 Task: Create a due date automation trigger when advanced on, 2 days before a card is due add dates not due today at 11:00 AM.
Action: Mouse moved to (810, 238)
Screenshot: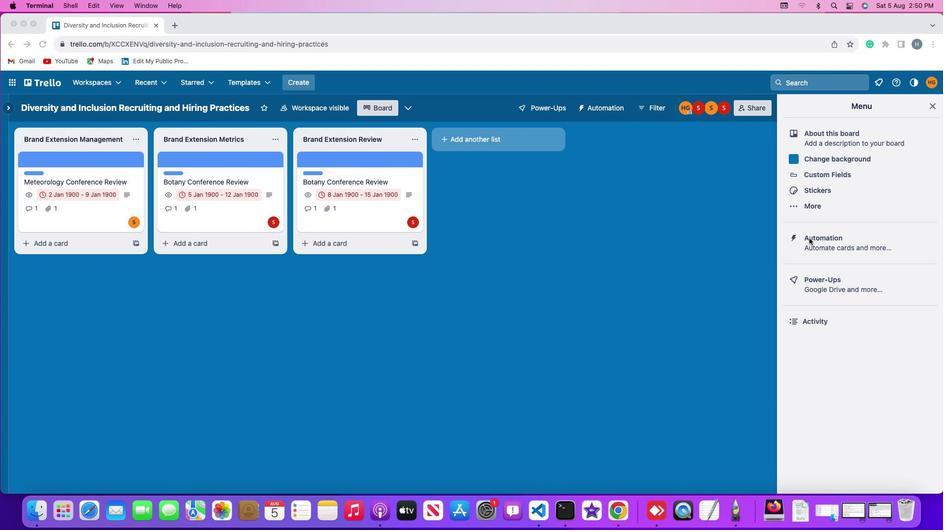 
Action: Mouse pressed left at (810, 238)
Screenshot: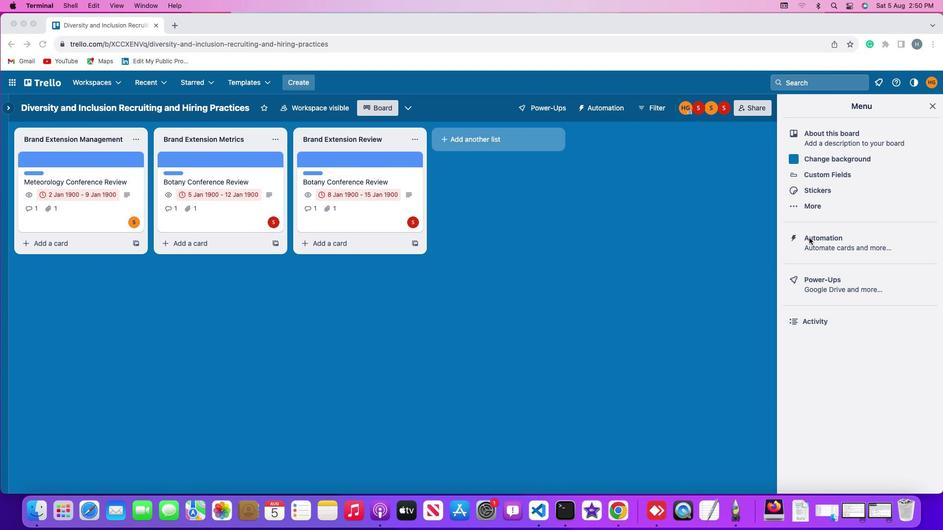 
Action: Mouse pressed left at (810, 238)
Screenshot: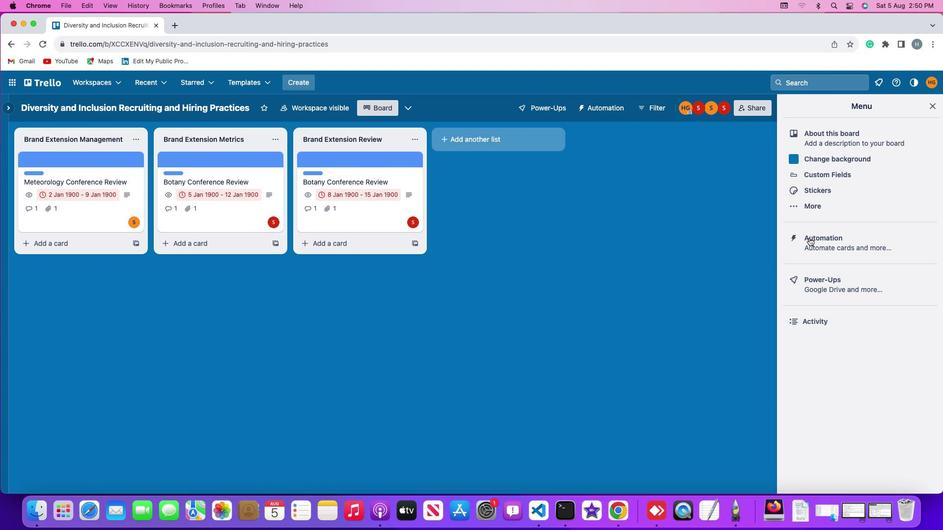 
Action: Mouse moved to (65, 232)
Screenshot: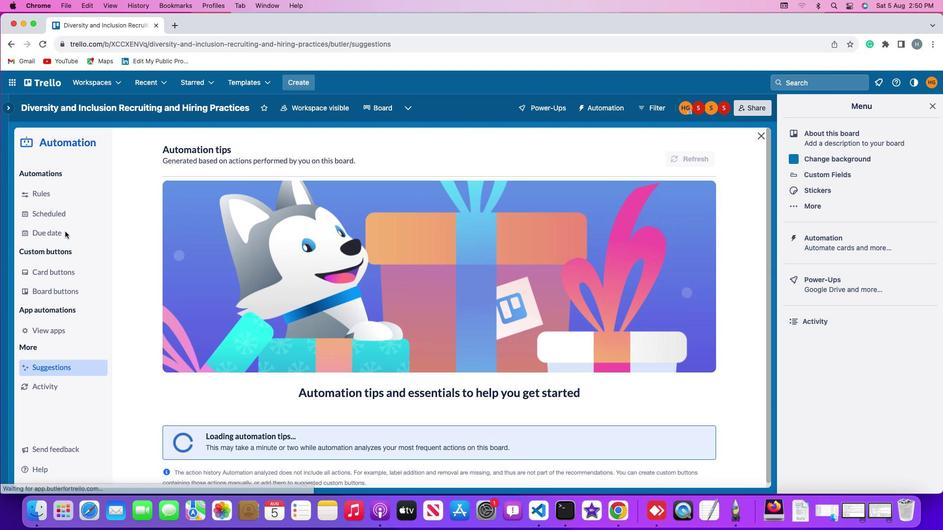 
Action: Mouse pressed left at (65, 232)
Screenshot: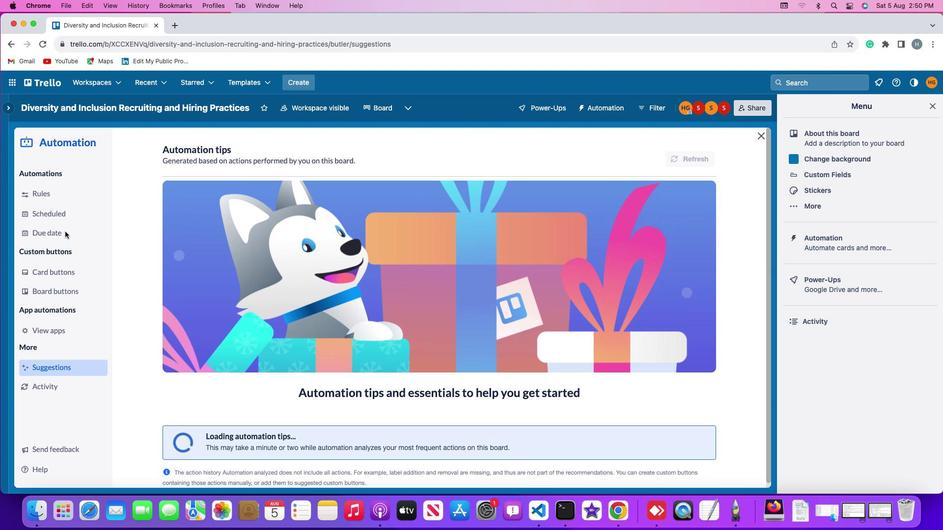 
Action: Mouse moved to (672, 150)
Screenshot: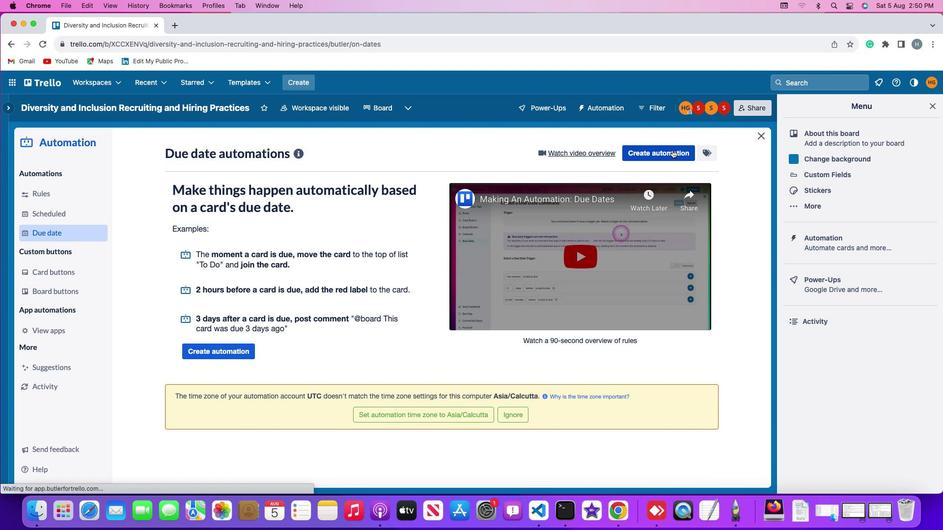 
Action: Mouse pressed left at (672, 150)
Screenshot: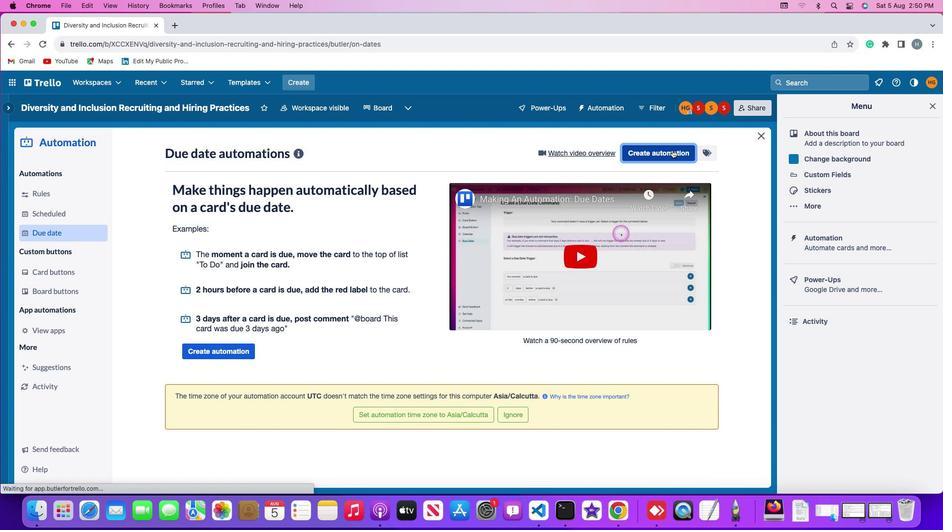 
Action: Mouse moved to (424, 246)
Screenshot: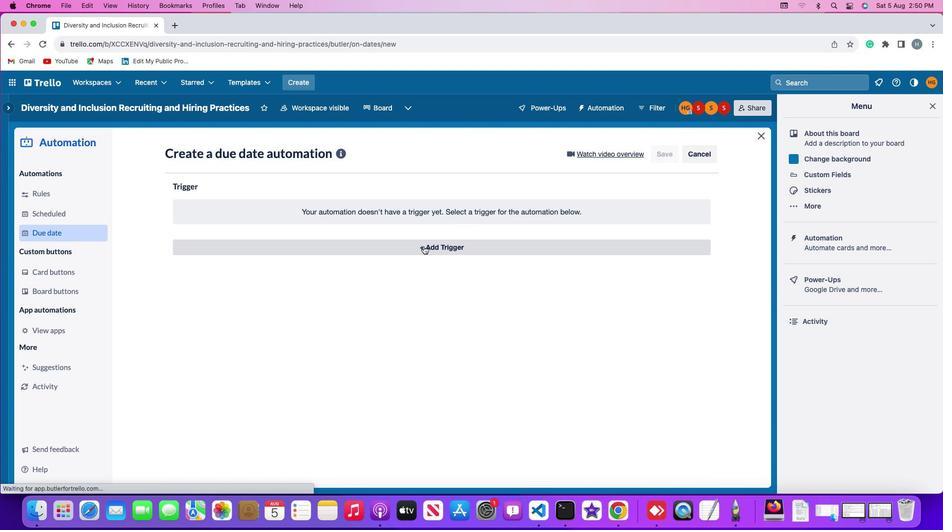 
Action: Mouse pressed left at (424, 246)
Screenshot: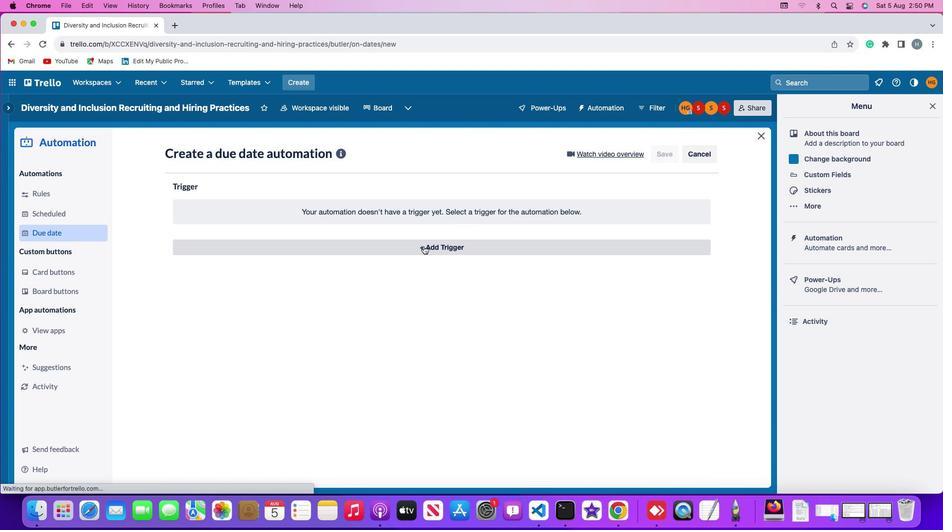
Action: Mouse moved to (190, 398)
Screenshot: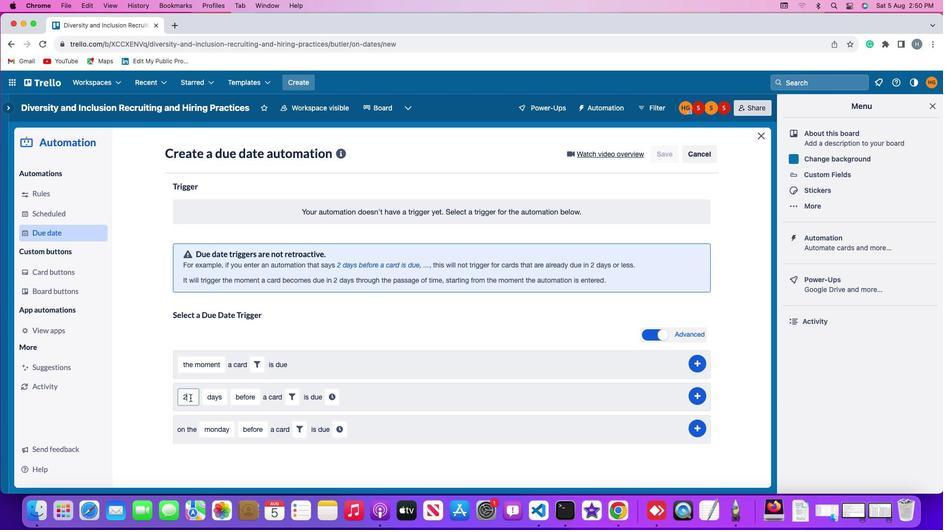 
Action: Mouse pressed left at (190, 398)
Screenshot: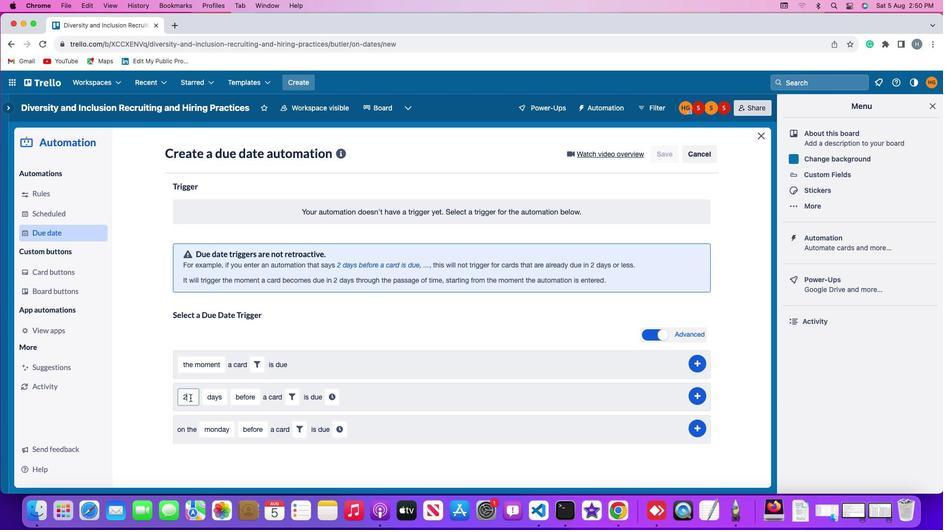 
Action: Key pressed Key.backspace
Screenshot: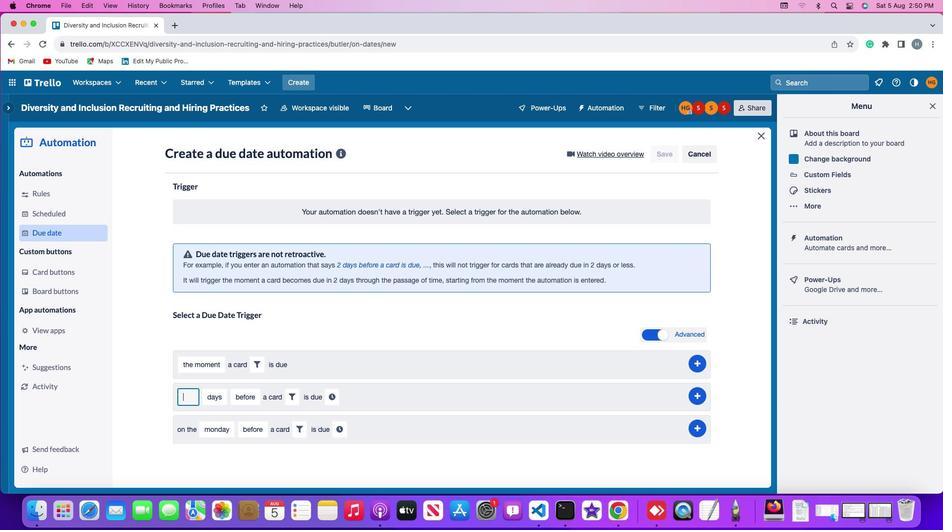 
Action: Mouse moved to (191, 398)
Screenshot: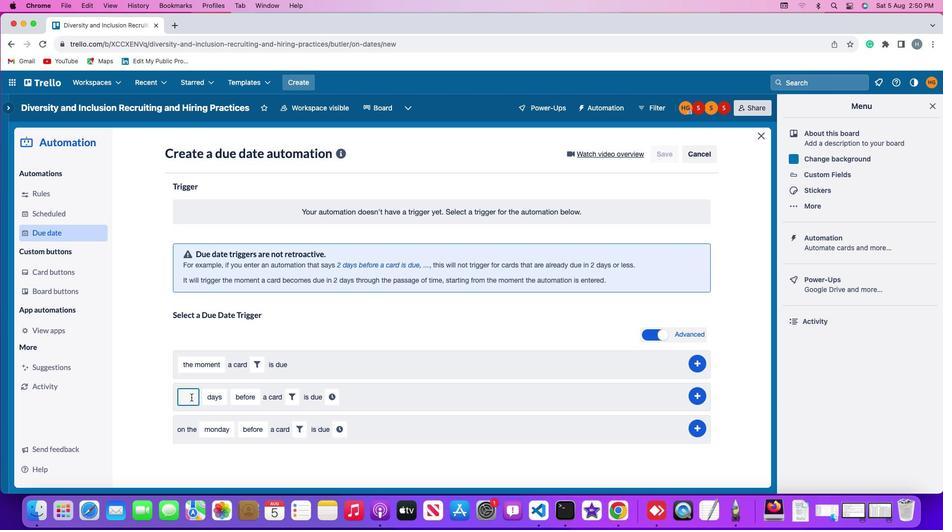 
Action: Key pressed '2'
Screenshot: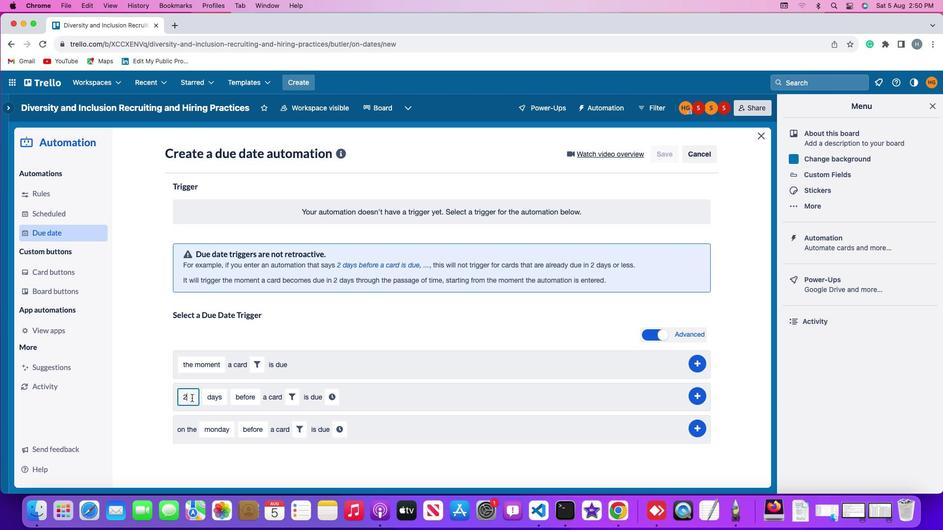 
Action: Mouse moved to (218, 401)
Screenshot: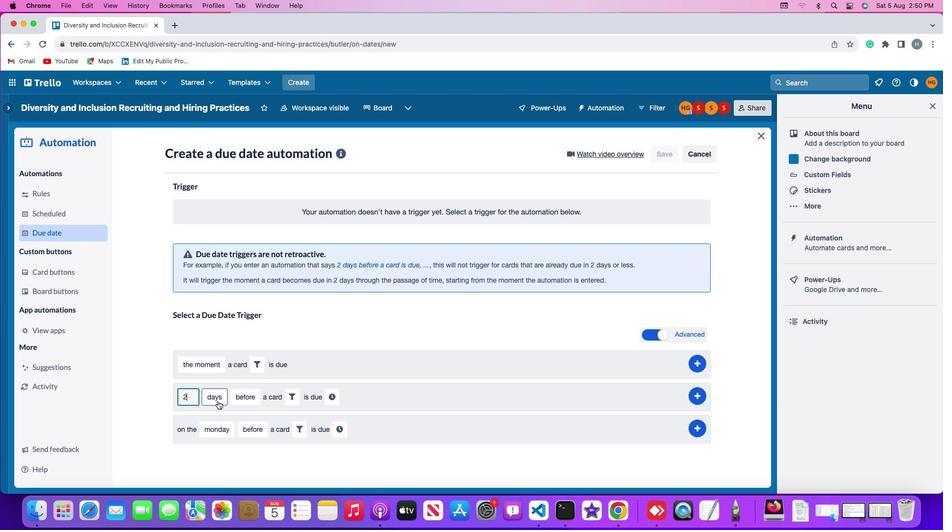 
Action: Mouse pressed left at (218, 401)
Screenshot: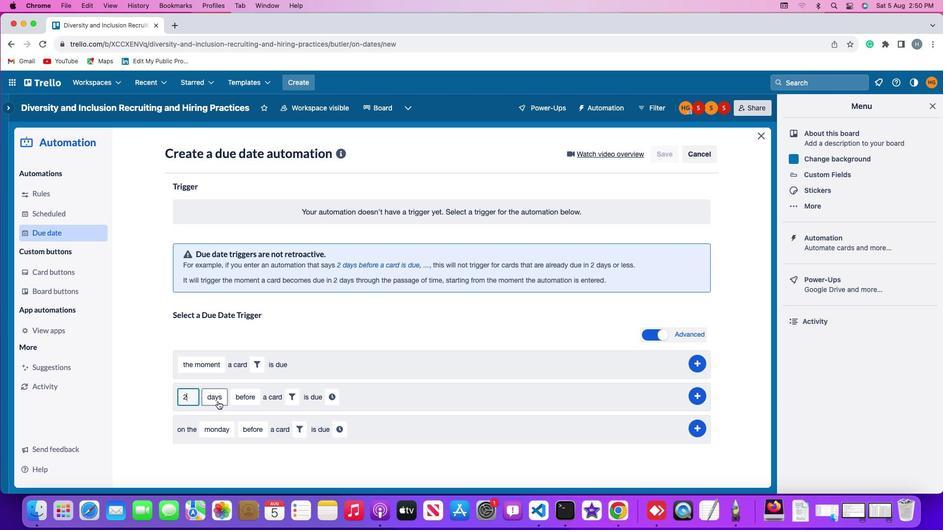
Action: Mouse moved to (219, 422)
Screenshot: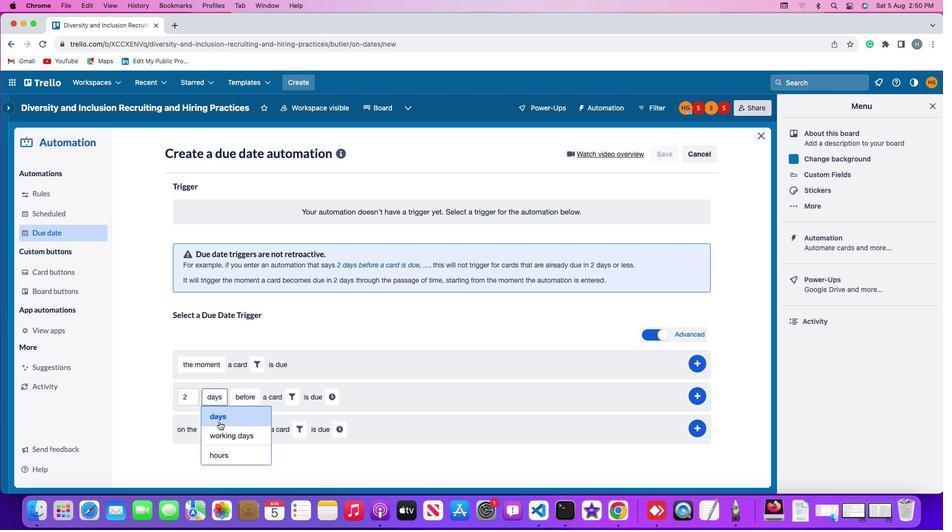 
Action: Mouse pressed left at (219, 422)
Screenshot: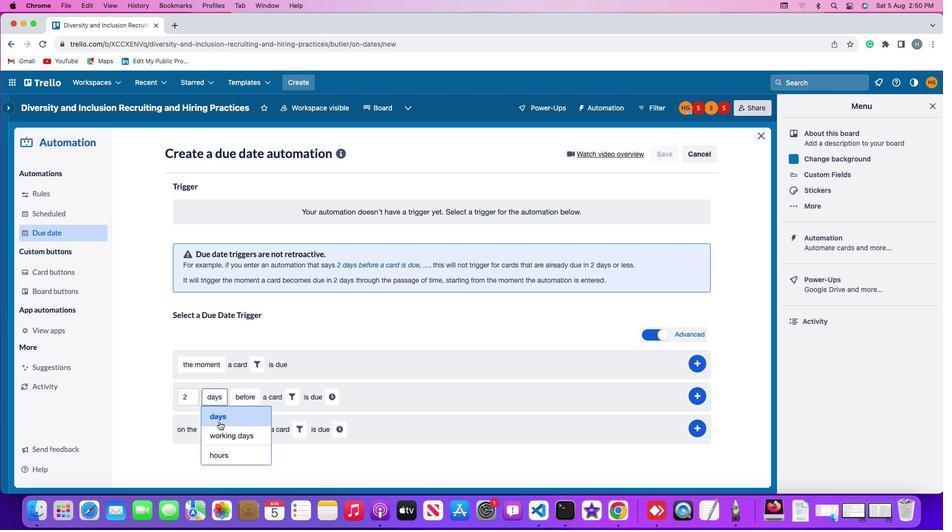 
Action: Mouse moved to (244, 399)
Screenshot: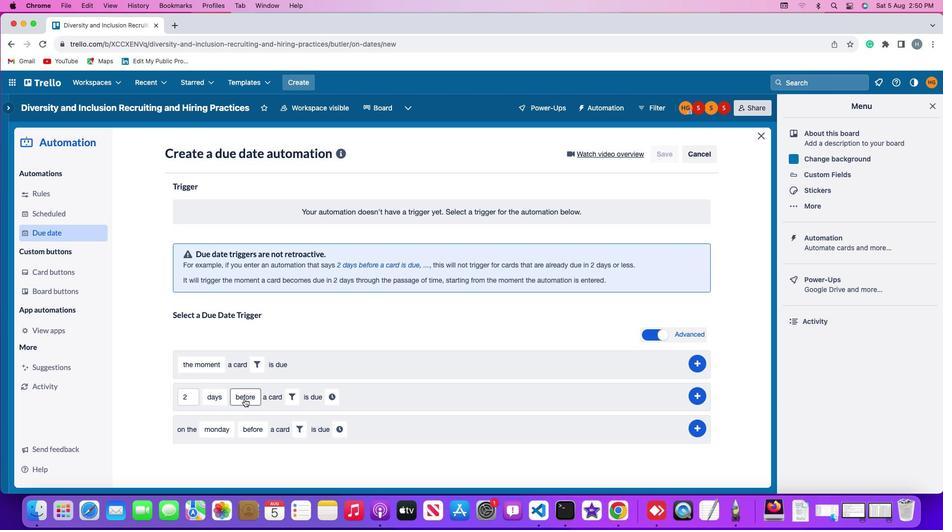 
Action: Mouse pressed left at (244, 399)
Screenshot: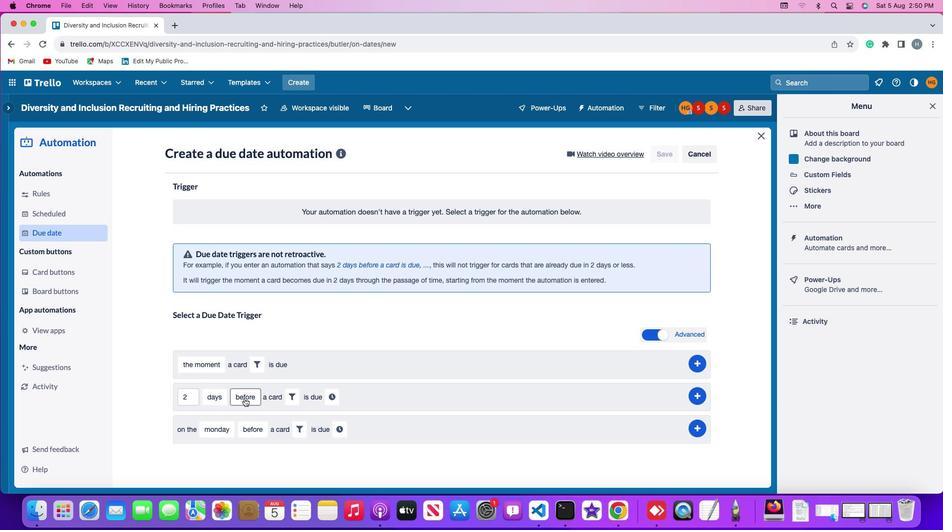 
Action: Mouse moved to (247, 414)
Screenshot: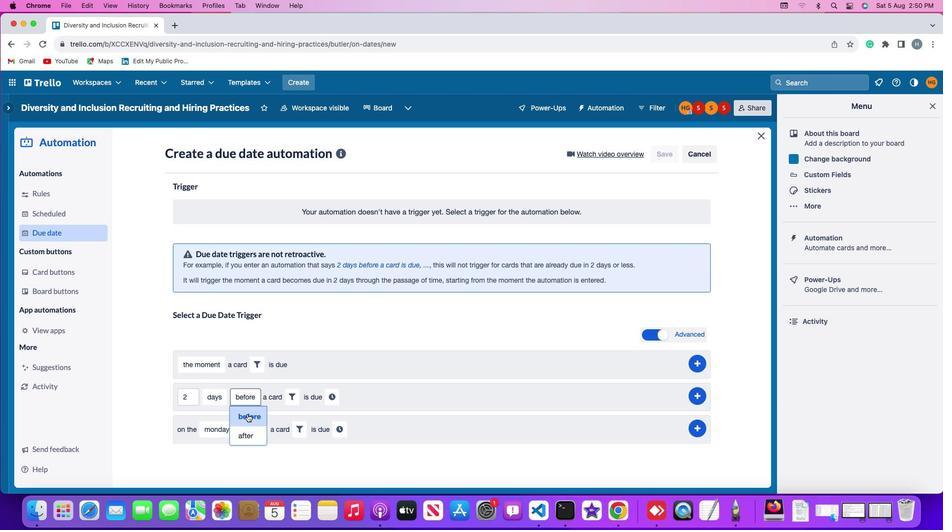 
Action: Mouse pressed left at (247, 414)
Screenshot: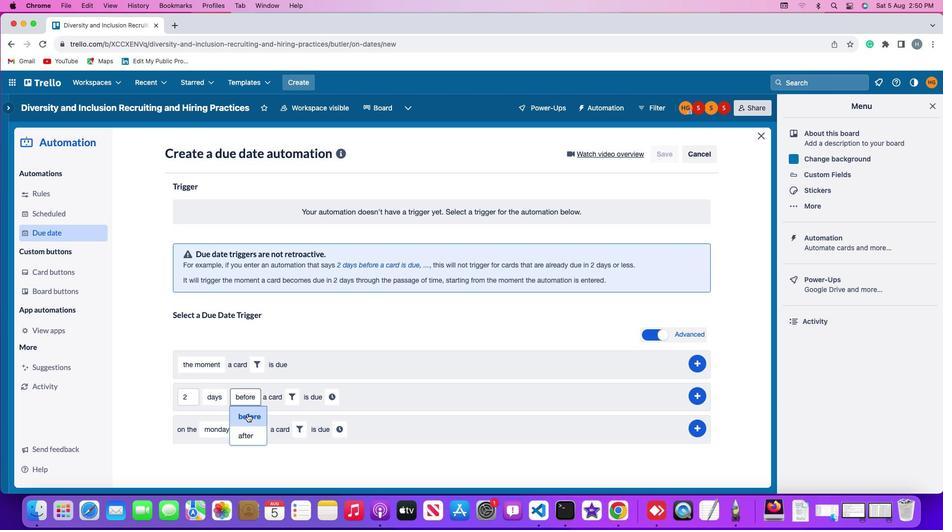 
Action: Mouse moved to (294, 396)
Screenshot: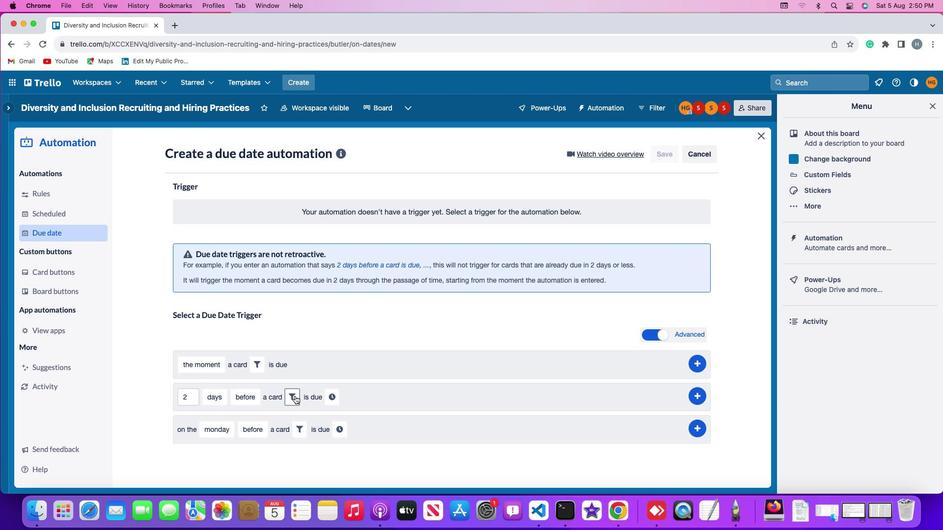 
Action: Mouse pressed left at (294, 396)
Screenshot: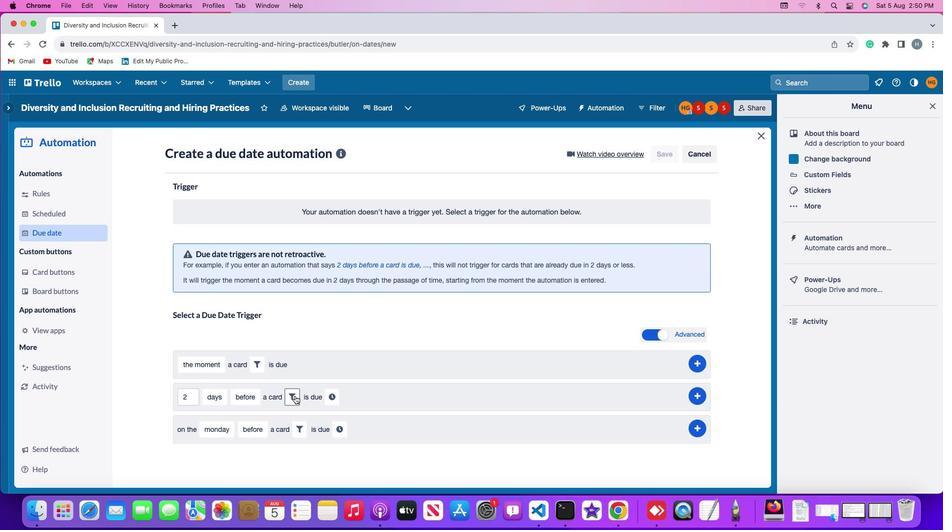 
Action: Mouse moved to (351, 427)
Screenshot: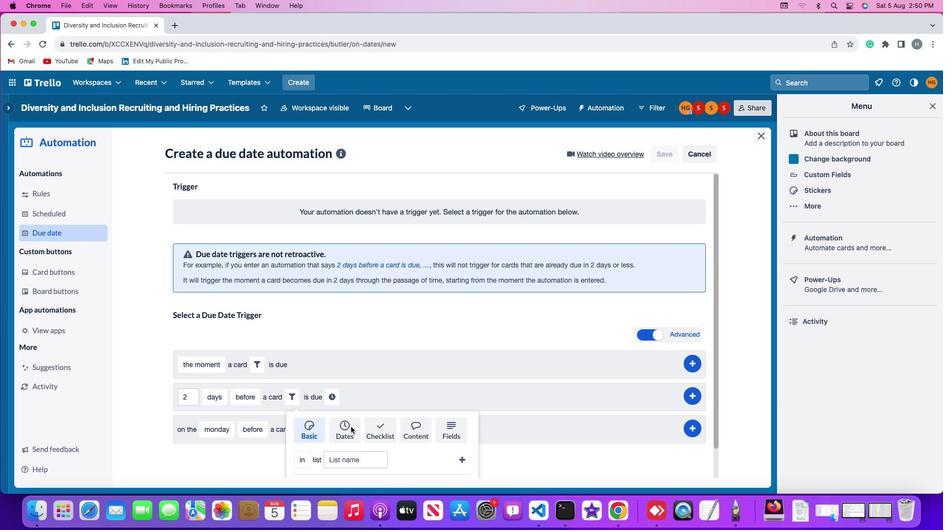 
Action: Mouse pressed left at (351, 427)
Screenshot: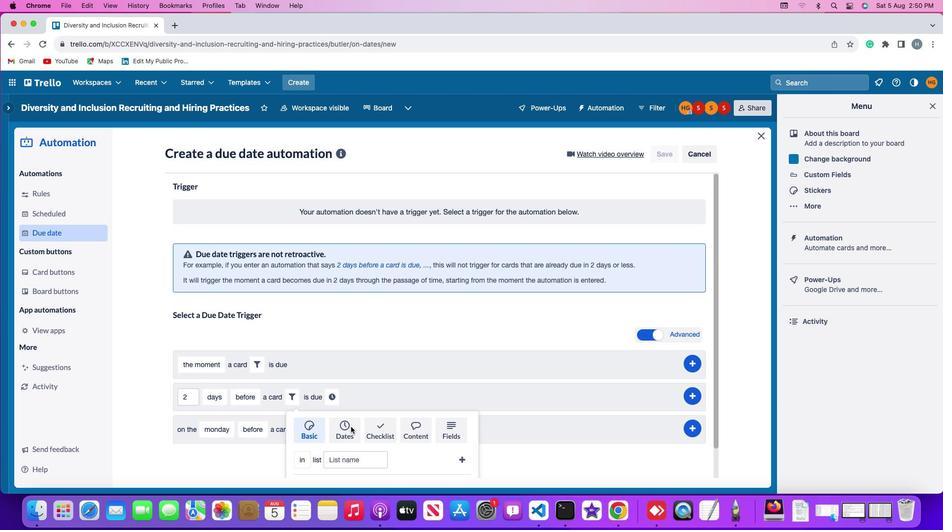 
Action: Mouse scrolled (351, 427) with delta (0, 0)
Screenshot: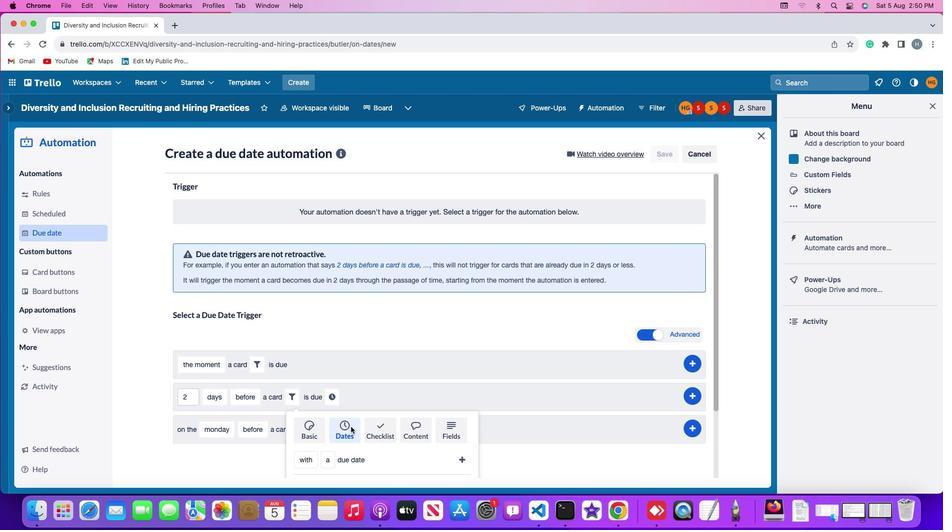 
Action: Mouse scrolled (351, 427) with delta (0, 0)
Screenshot: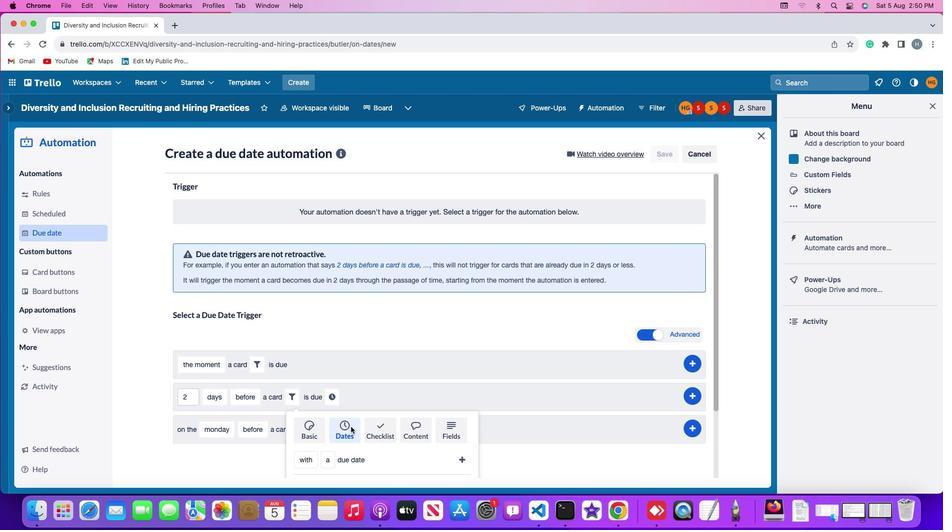 
Action: Mouse scrolled (351, 427) with delta (0, -1)
Screenshot: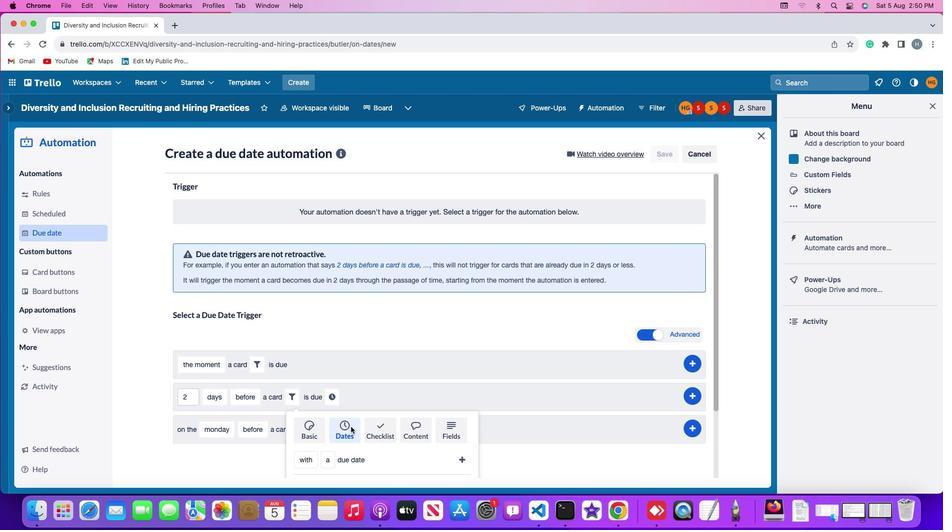 
Action: Mouse scrolled (351, 427) with delta (0, -2)
Screenshot: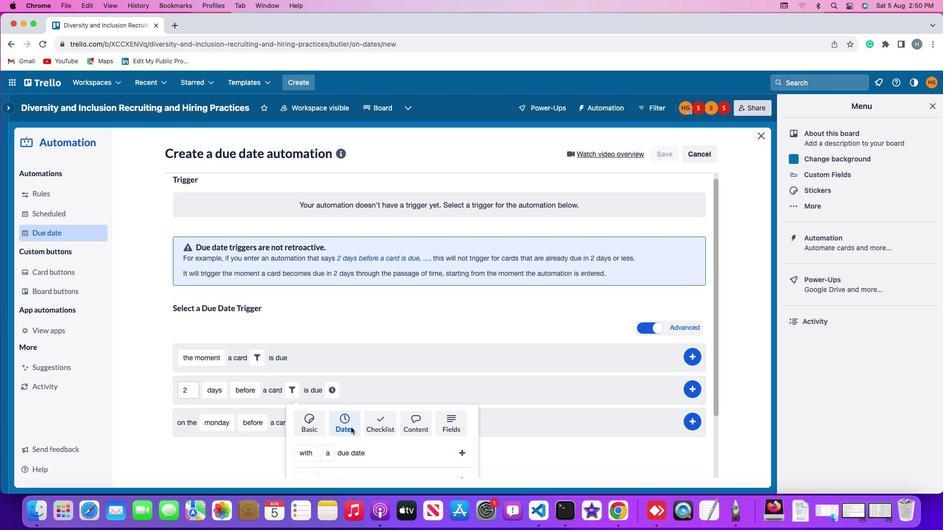 
Action: Mouse moved to (351, 427)
Screenshot: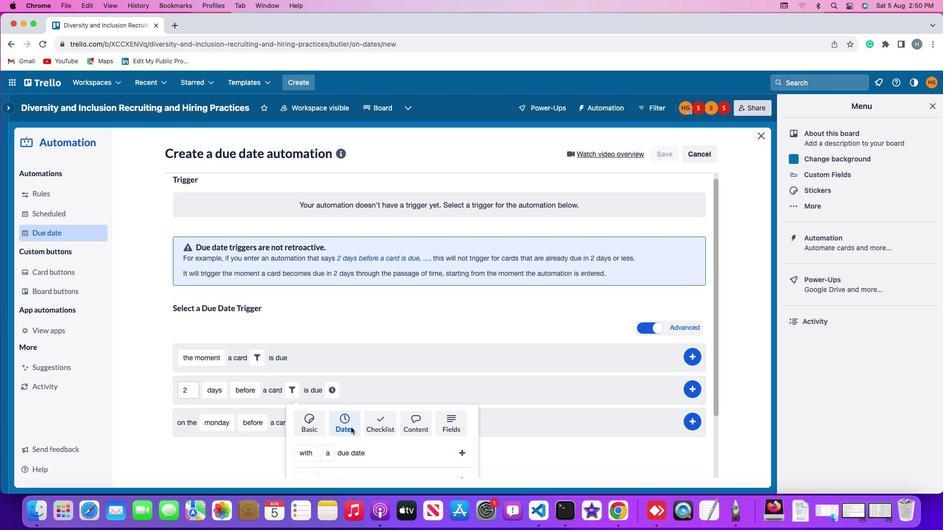 
Action: Mouse scrolled (351, 427) with delta (0, -2)
Screenshot: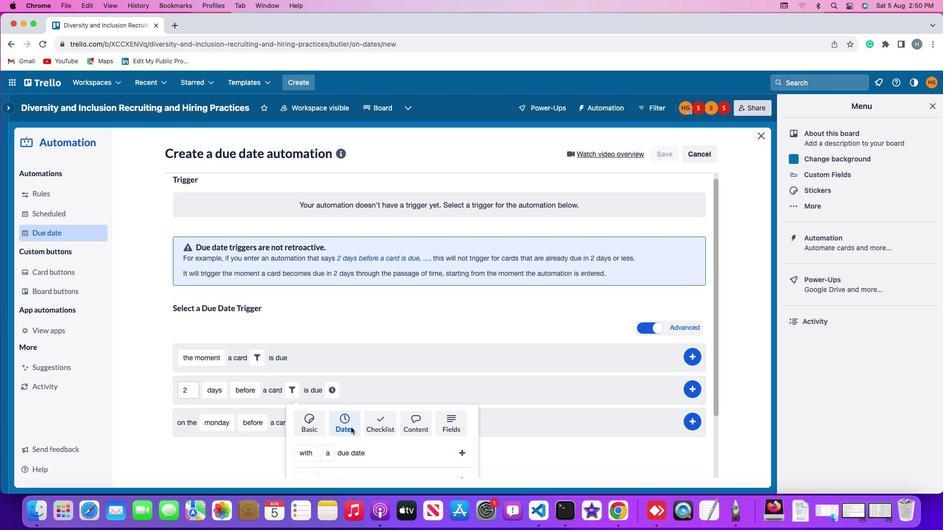 
Action: Mouse moved to (349, 419)
Screenshot: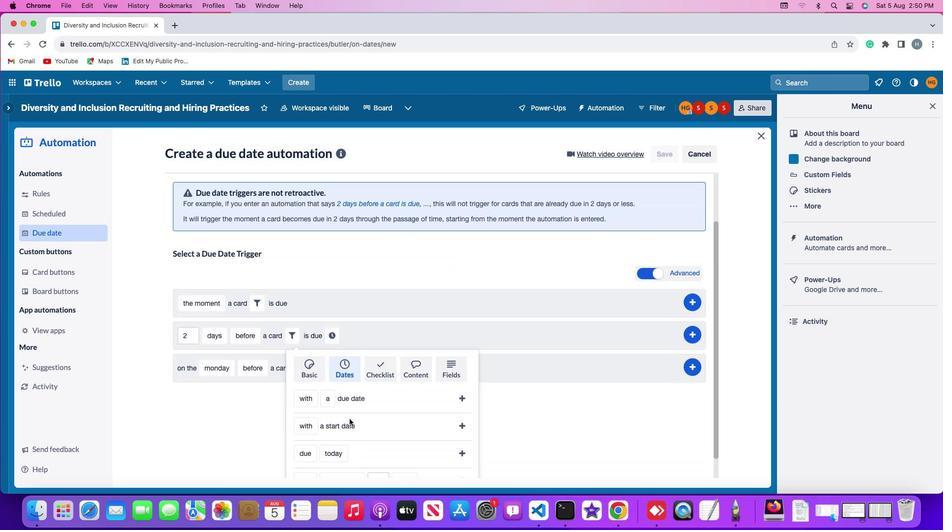 
Action: Mouse scrolled (349, 419) with delta (0, 0)
Screenshot: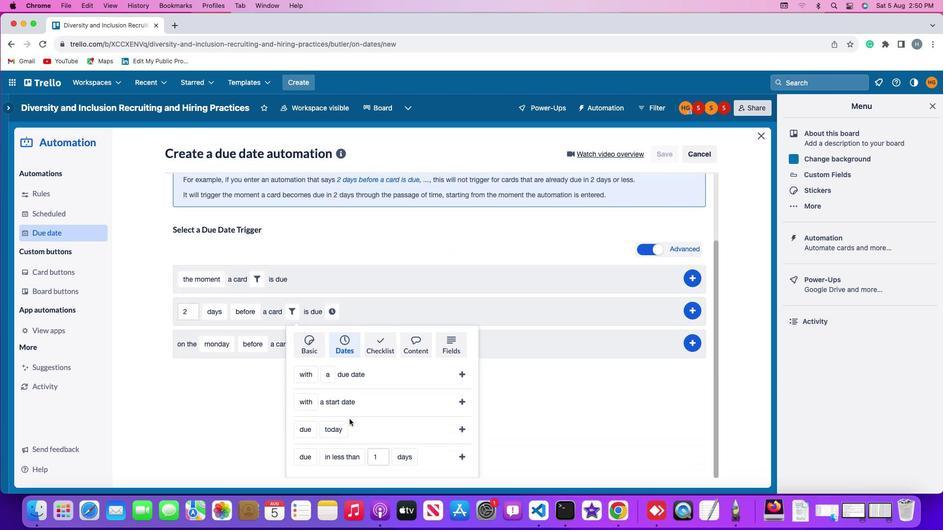
Action: Mouse scrolled (349, 419) with delta (0, 0)
Screenshot: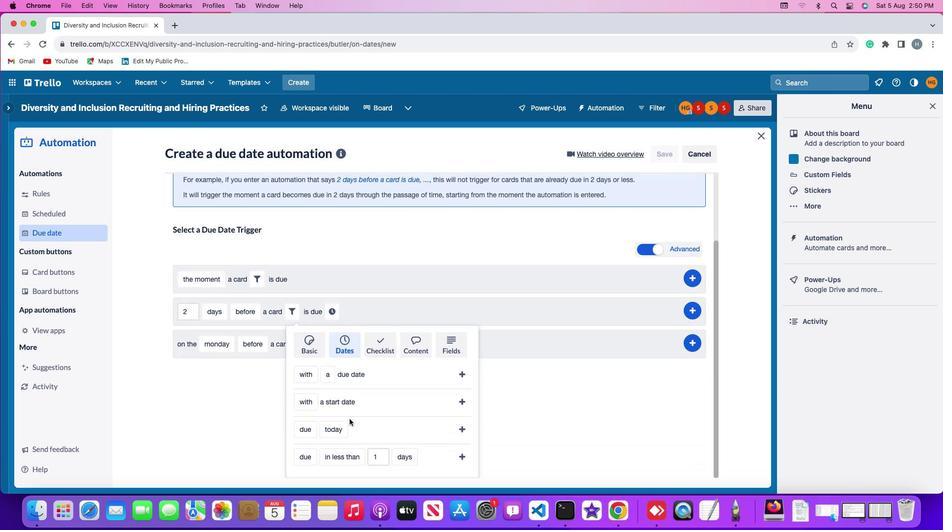 
Action: Mouse scrolled (349, 419) with delta (0, -1)
Screenshot: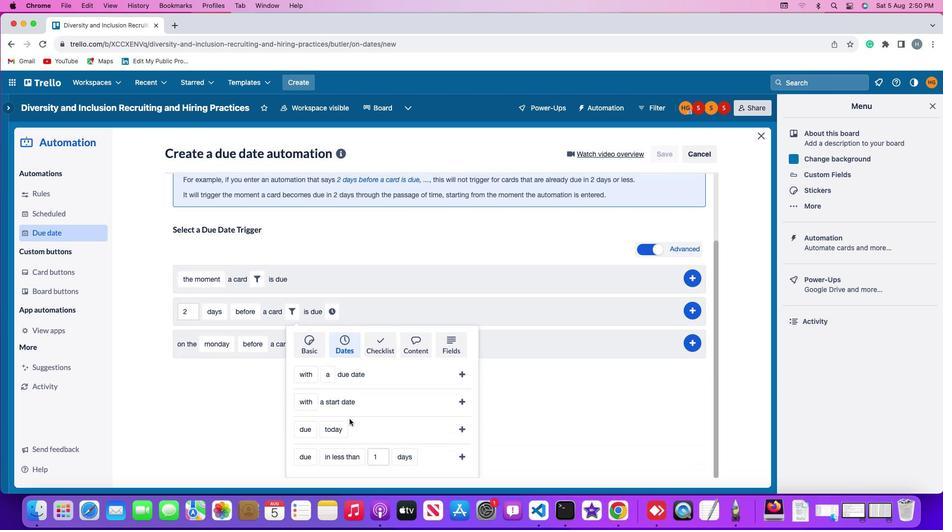 
Action: Mouse scrolled (349, 419) with delta (0, -1)
Screenshot: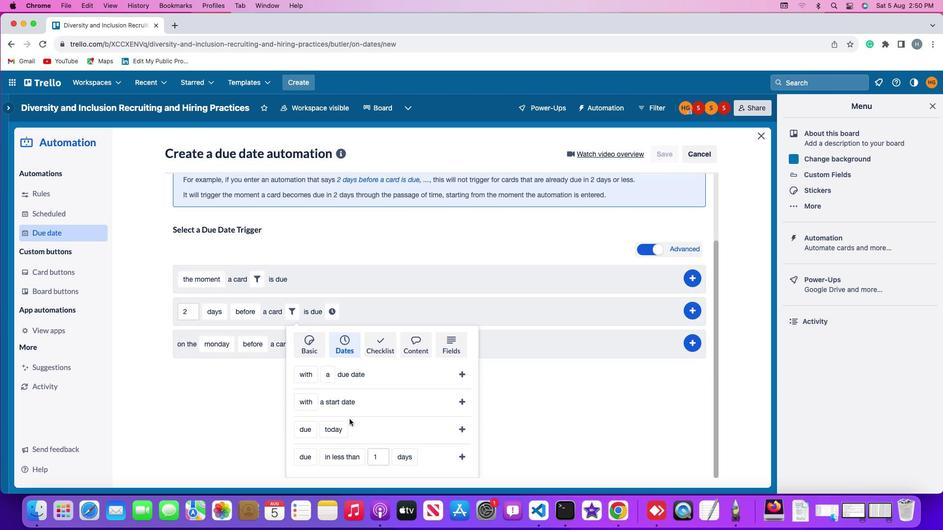 
Action: Mouse moved to (306, 431)
Screenshot: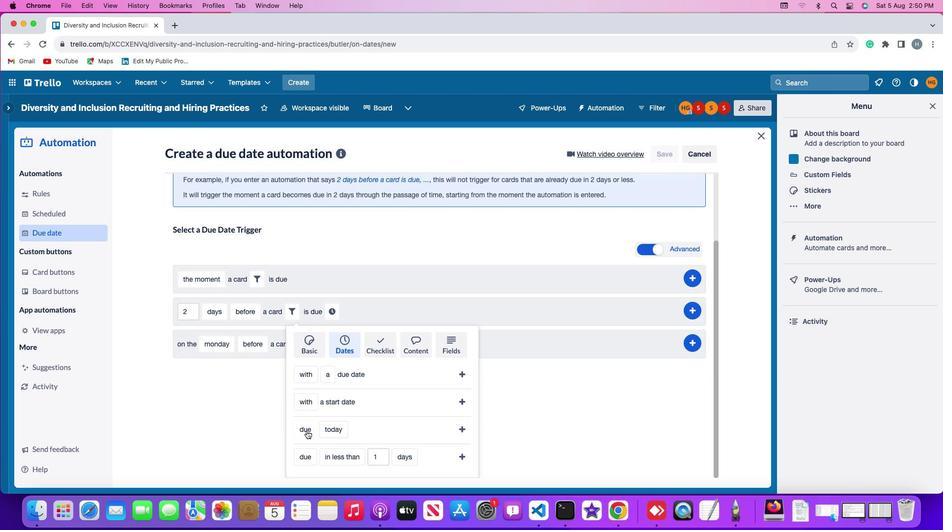 
Action: Mouse pressed left at (306, 431)
Screenshot: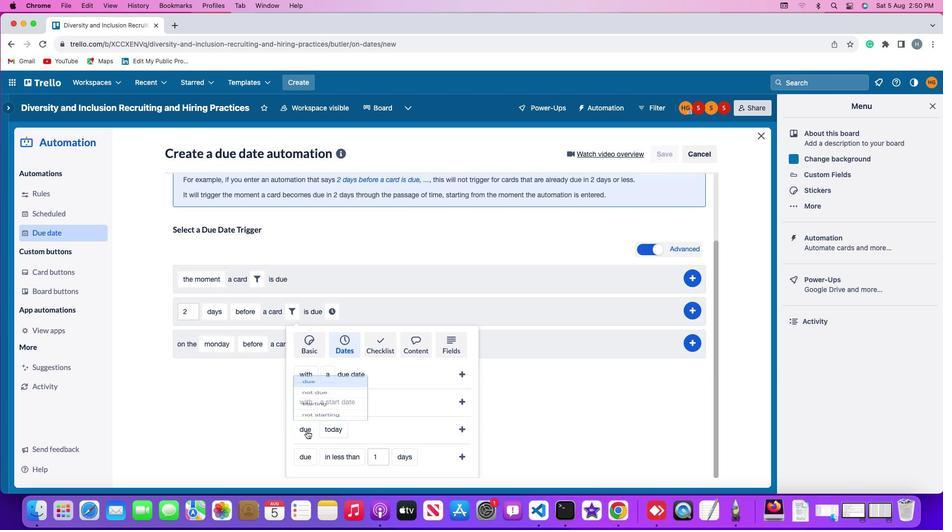
Action: Mouse moved to (327, 373)
Screenshot: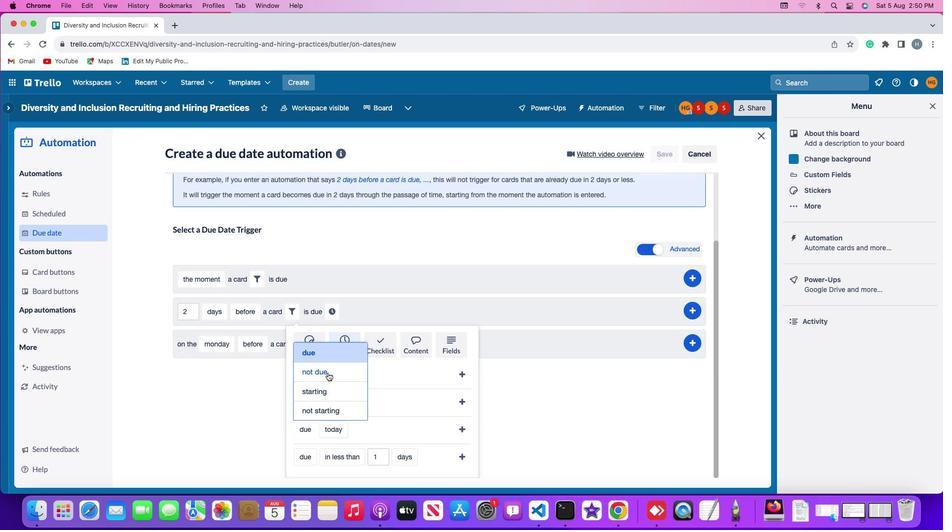 
Action: Mouse pressed left at (327, 373)
Screenshot: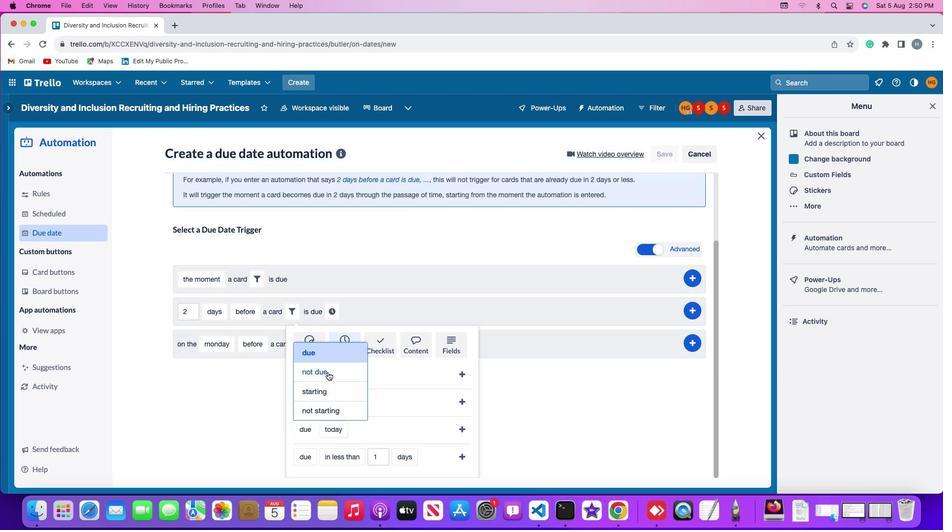 
Action: Mouse moved to (341, 427)
Screenshot: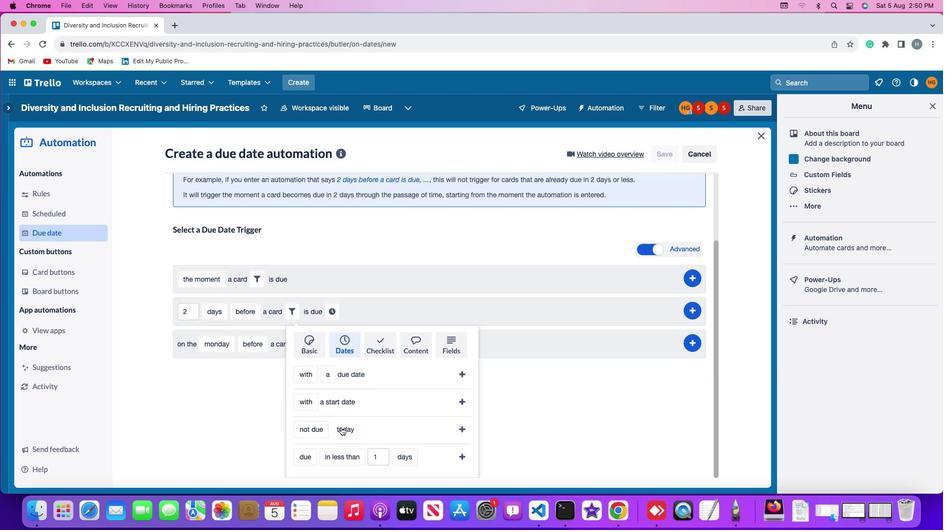 
Action: Mouse pressed left at (341, 427)
Screenshot: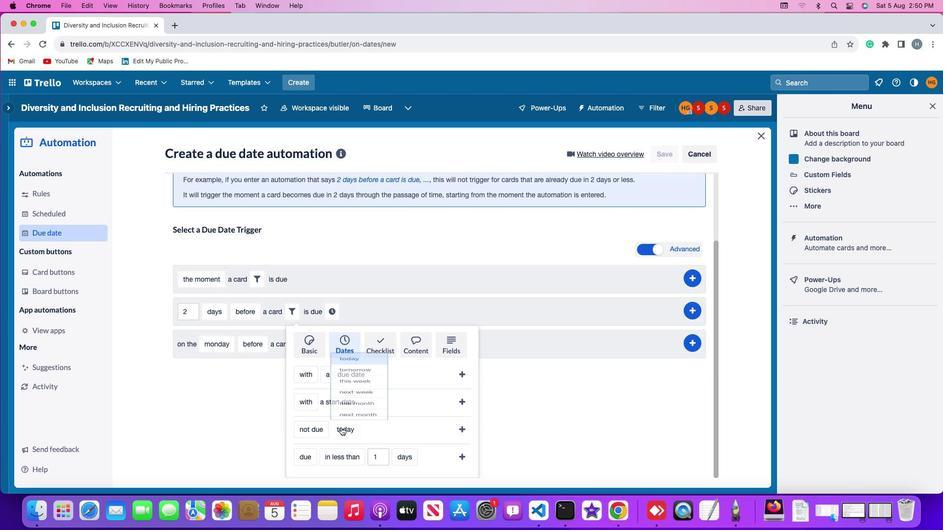 
Action: Mouse moved to (353, 313)
Screenshot: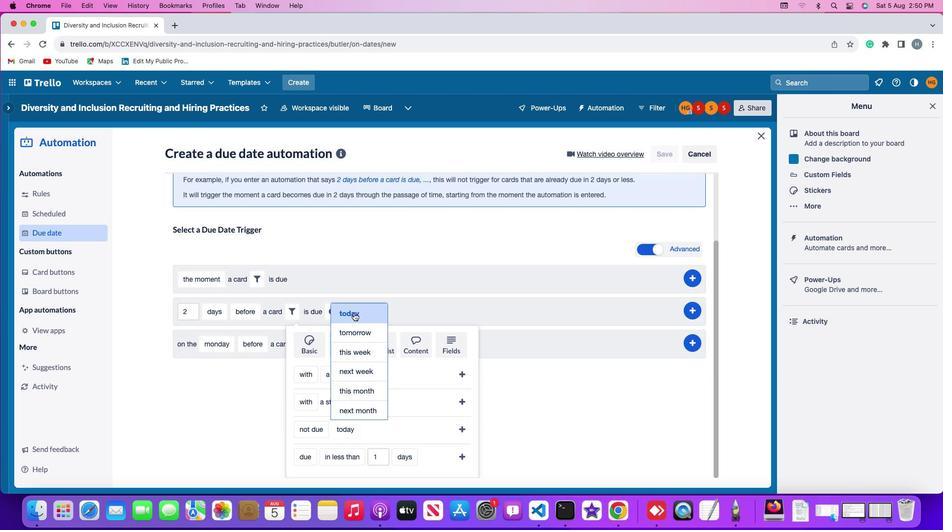 
Action: Mouse pressed left at (353, 313)
Screenshot: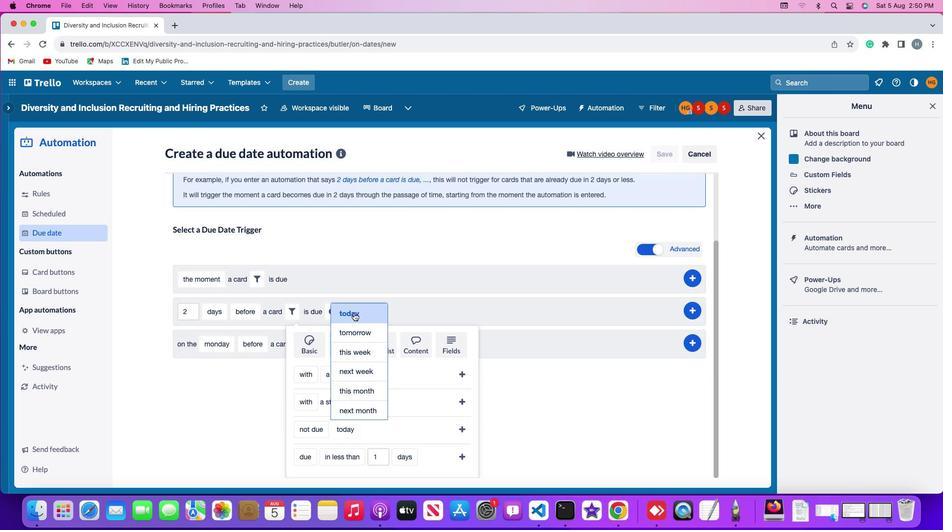 
Action: Mouse moved to (464, 426)
Screenshot: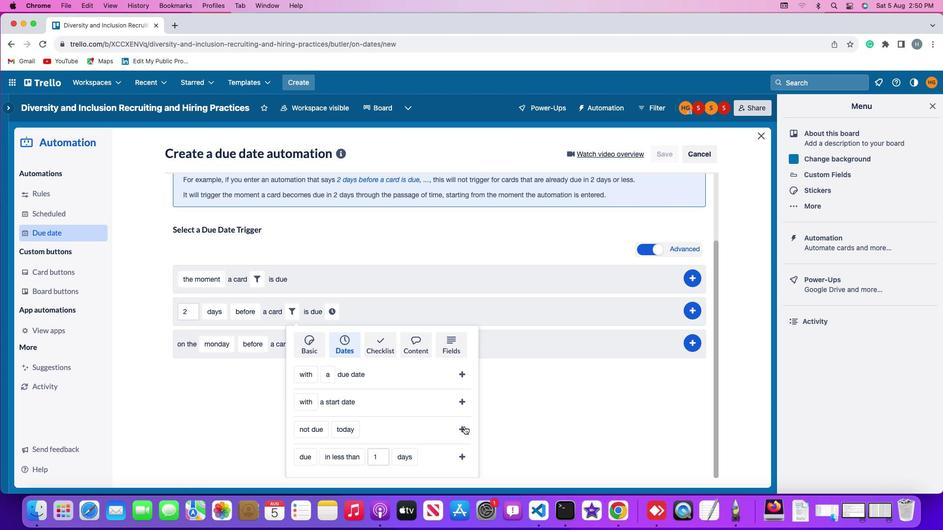 
Action: Mouse pressed left at (464, 426)
Screenshot: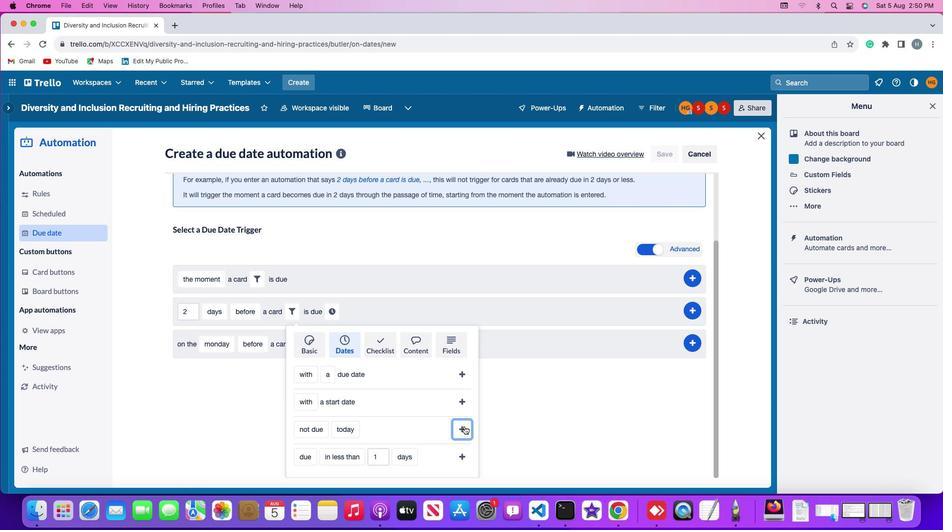 
Action: Mouse moved to (398, 392)
Screenshot: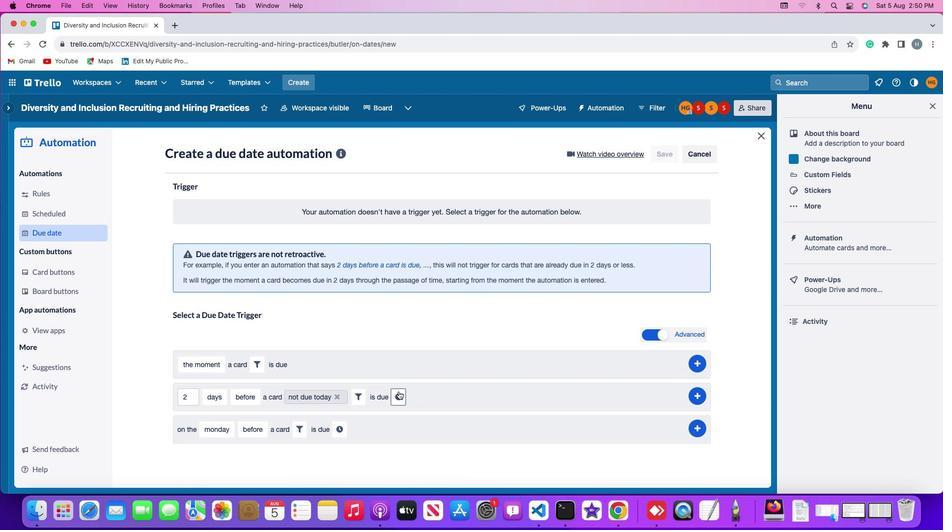 
Action: Mouse pressed left at (398, 392)
Screenshot: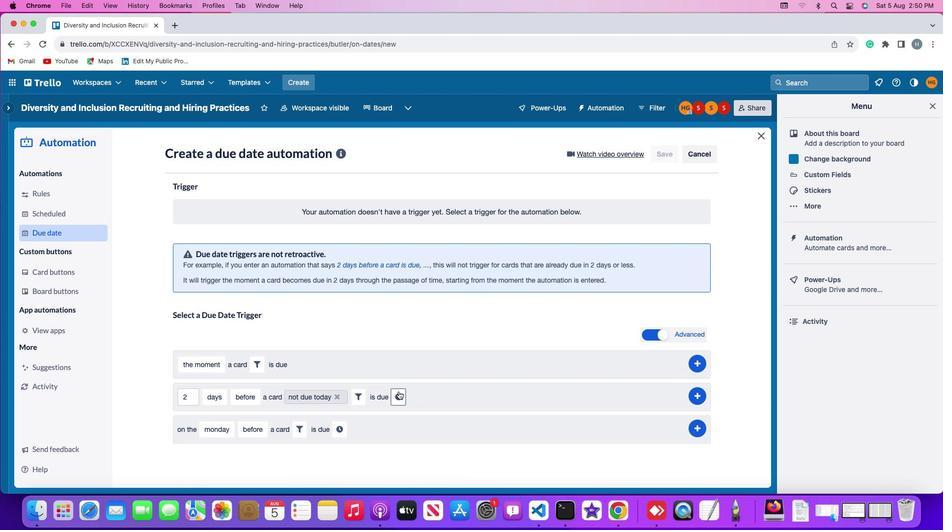
Action: Mouse moved to (421, 397)
Screenshot: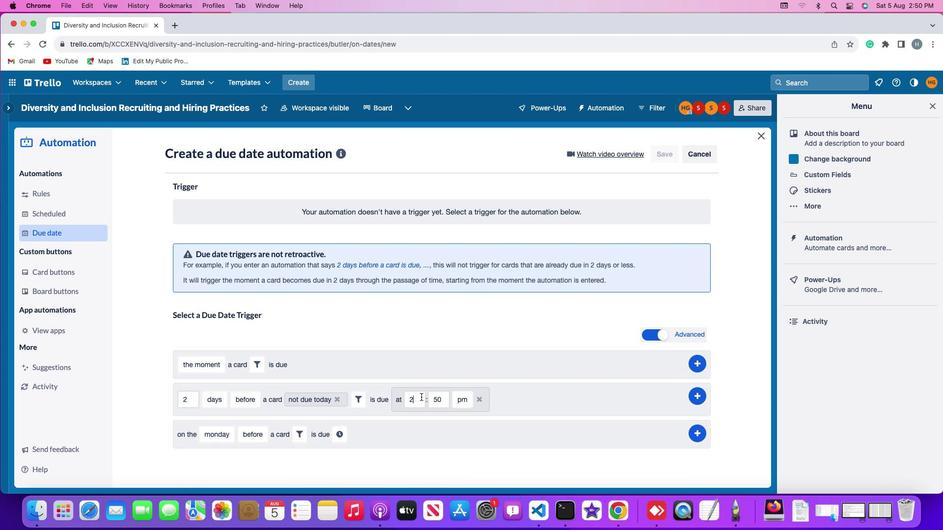 
Action: Mouse pressed left at (421, 397)
Screenshot: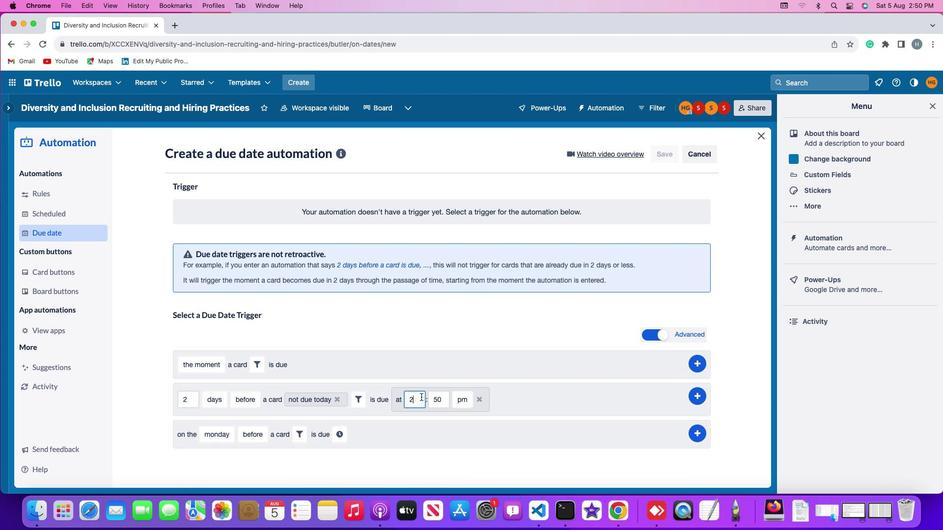 
Action: Mouse moved to (421, 397)
Screenshot: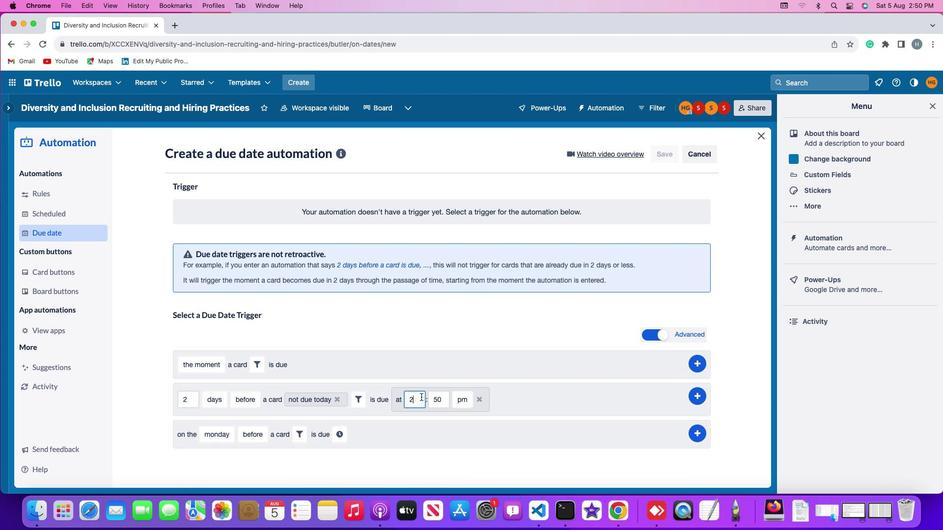 
Action: Key pressed Key.backspace'1'
Screenshot: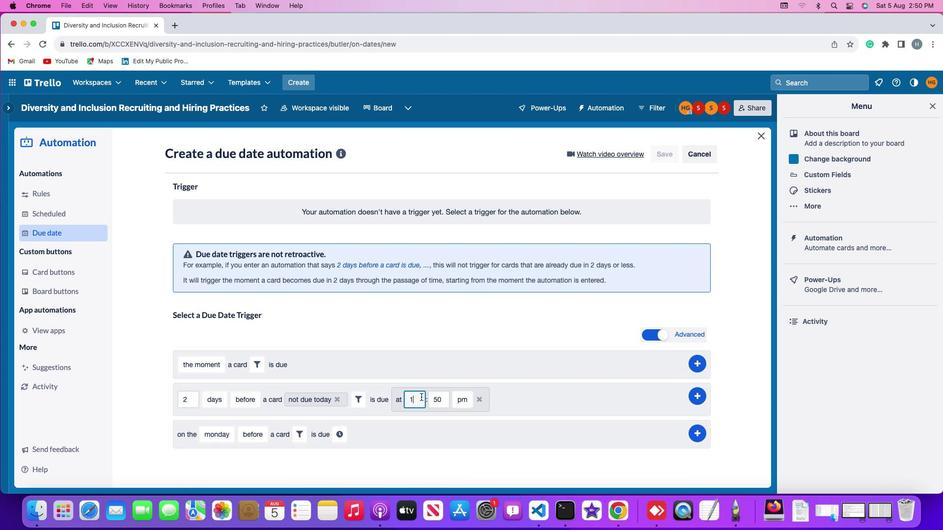
Action: Mouse moved to (423, 396)
Screenshot: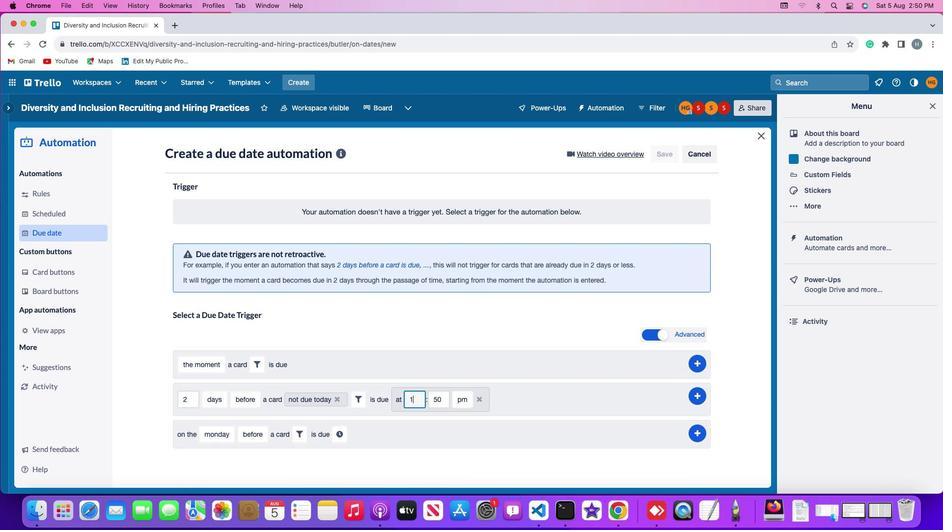 
Action: Key pressed '1'
Screenshot: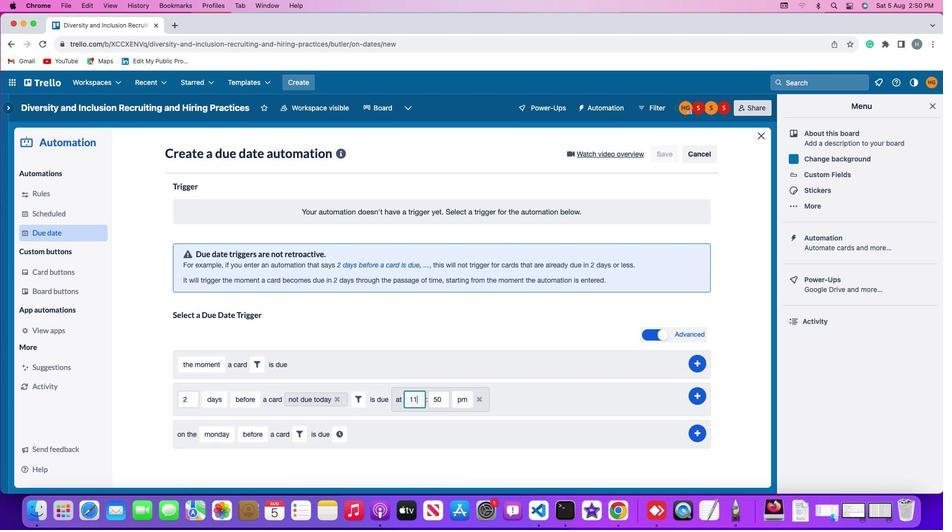 
Action: Mouse moved to (441, 397)
Screenshot: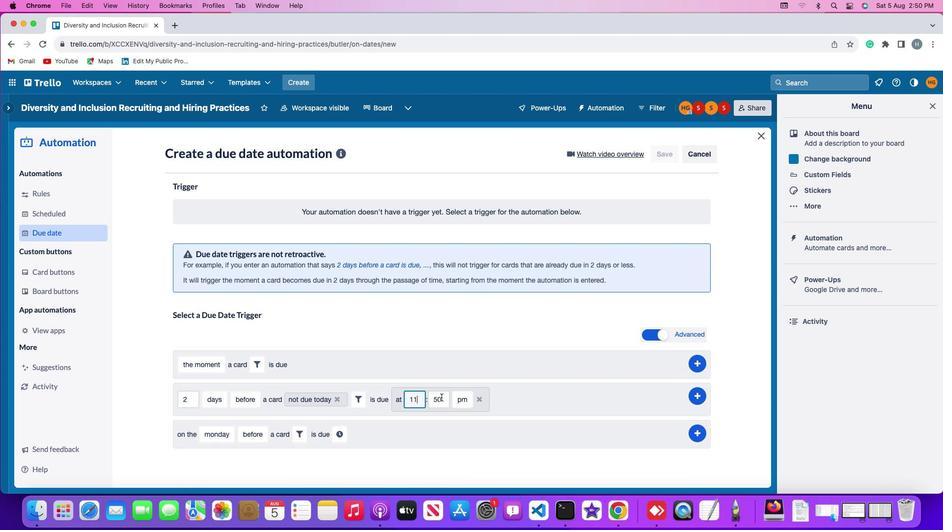 
Action: Mouse pressed left at (441, 397)
Screenshot: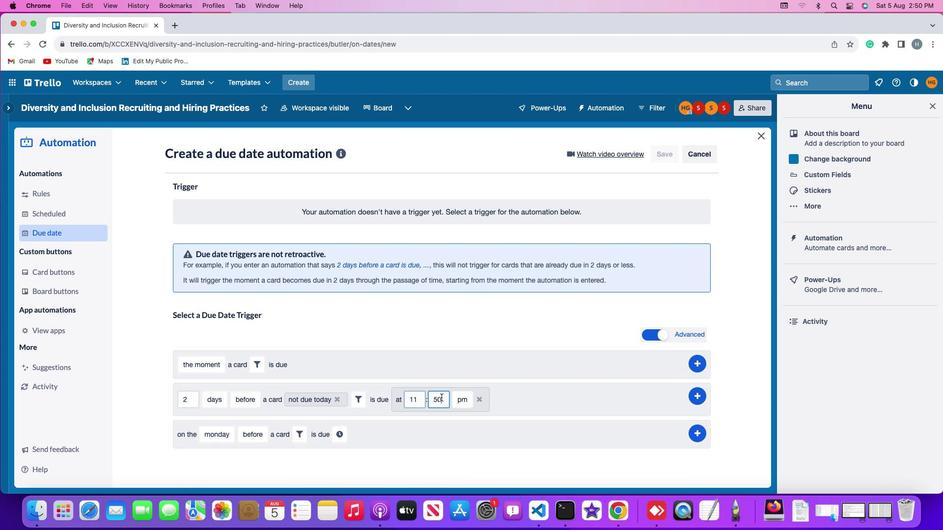 
Action: Key pressed Key.backspaceKey.backspaceKey.backspace'0''0'
Screenshot: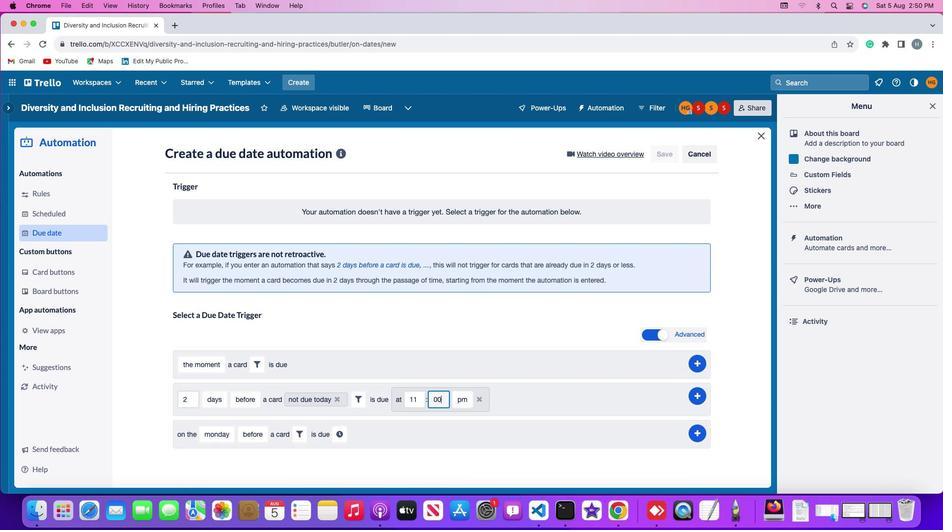 
Action: Mouse moved to (461, 399)
Screenshot: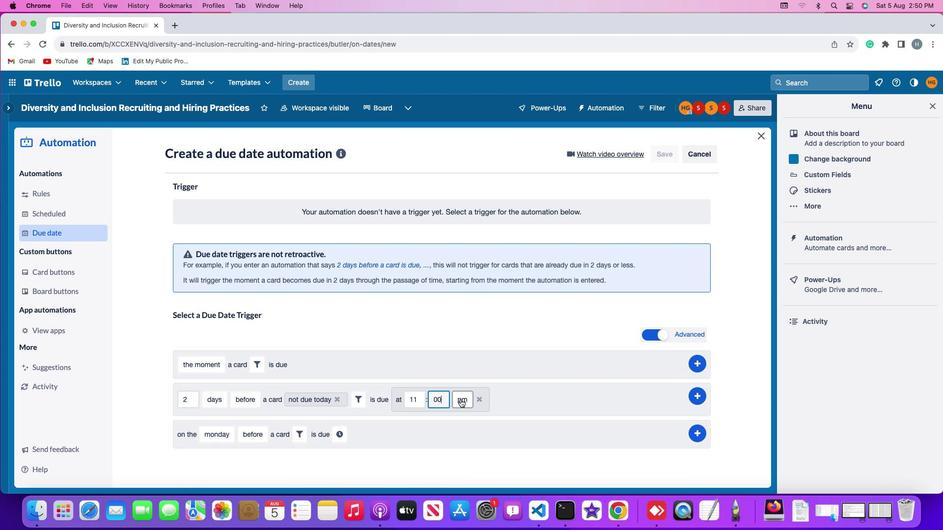 
Action: Mouse pressed left at (461, 399)
Screenshot: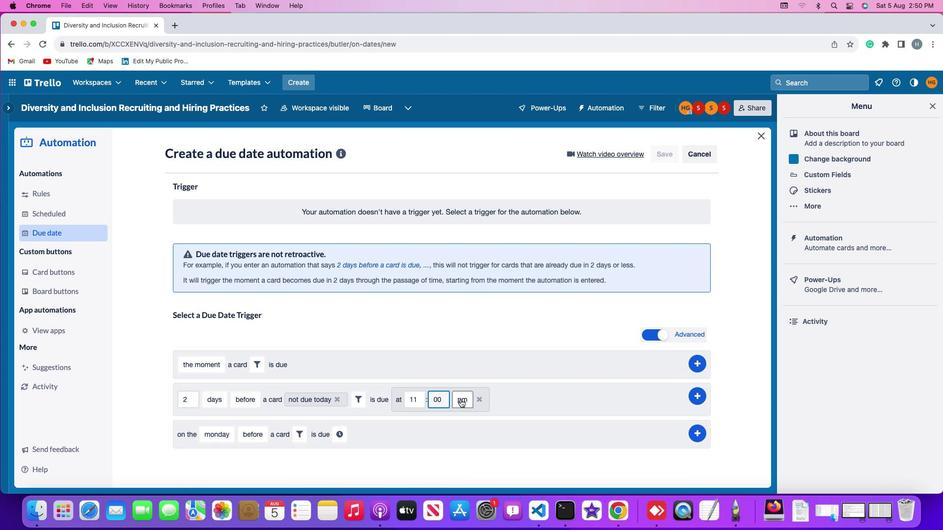 
Action: Mouse moved to (464, 416)
Screenshot: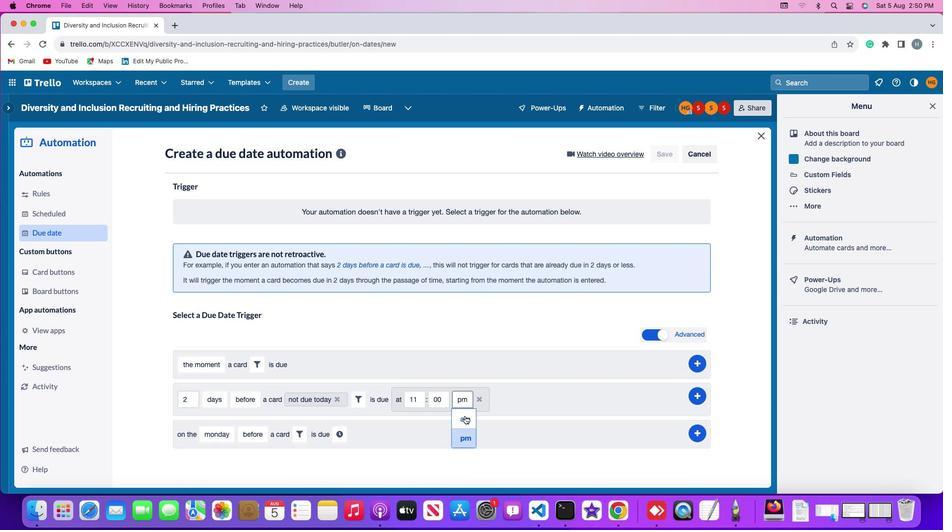 
Action: Mouse pressed left at (464, 416)
Screenshot: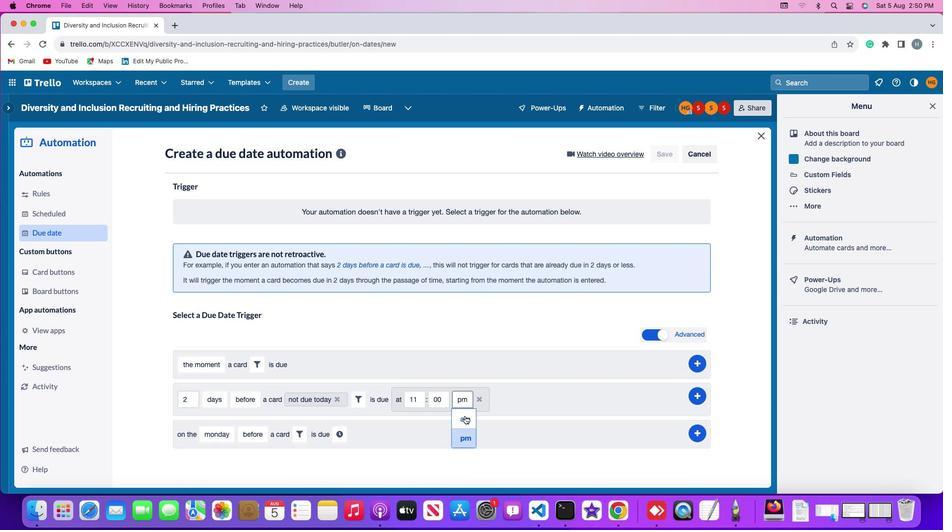 
Action: Mouse moved to (697, 397)
Screenshot: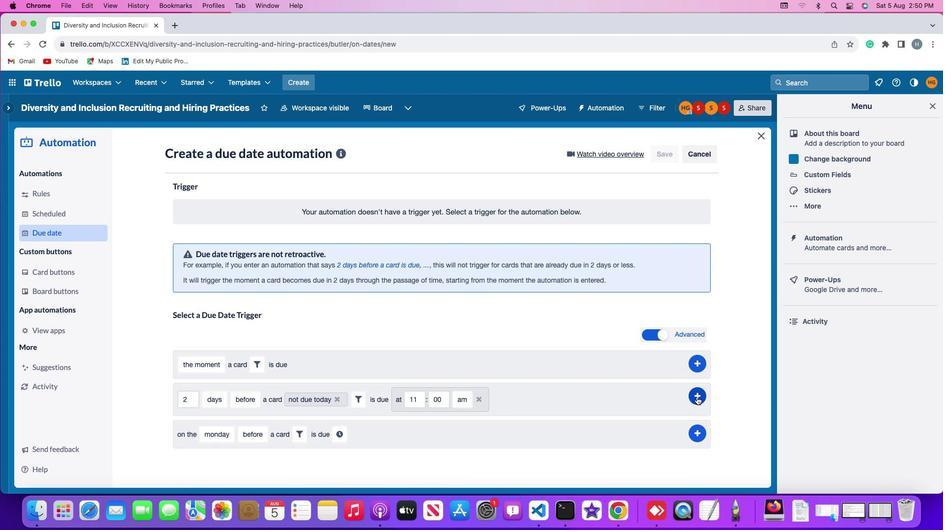 
Action: Mouse pressed left at (697, 397)
Screenshot: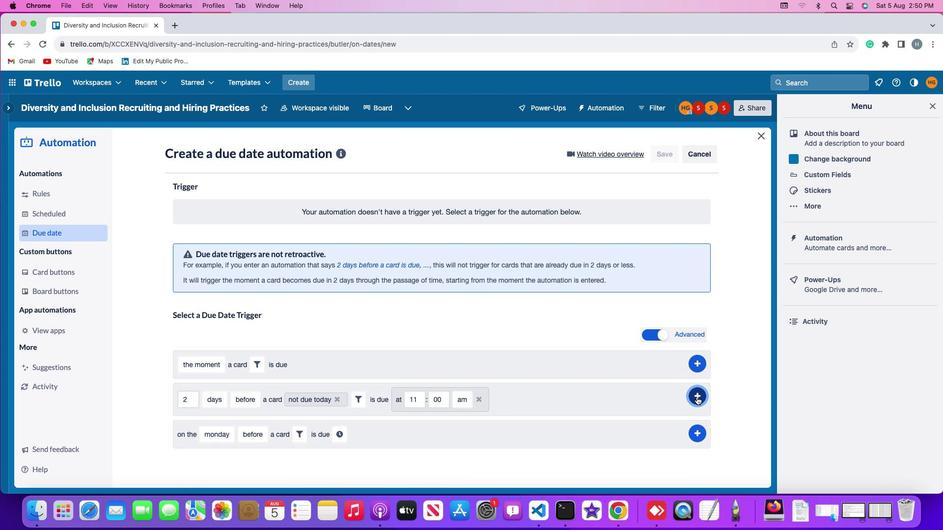 
Action: Mouse moved to (733, 275)
Screenshot: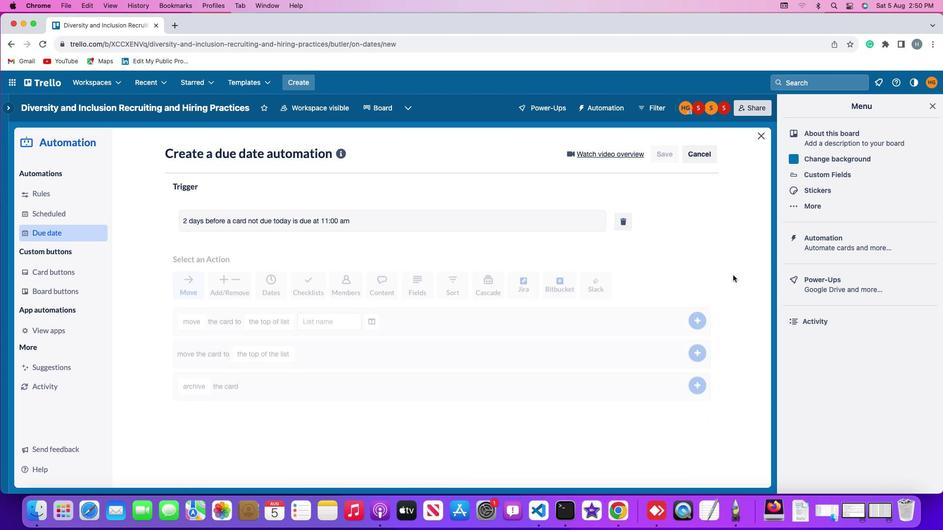 
